 Task: In the Company yamaha.com; add deal stage: 'Appointment Scheduled'; Add amount '100000'; Select Deal Type: New Business; Select priority: 'Medium'; Associate deal with contact: choose any two contacts and company: Select any company.. Logged in from softage.1@softage.net
Action: Mouse moved to (91, 57)
Screenshot: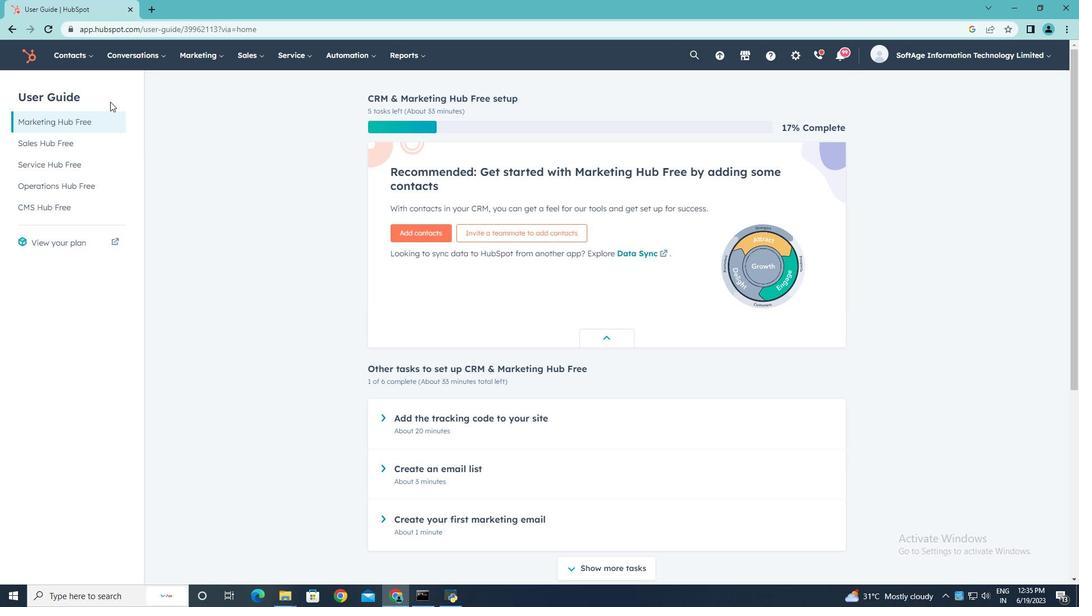 
Action: Mouse pressed left at (91, 57)
Screenshot: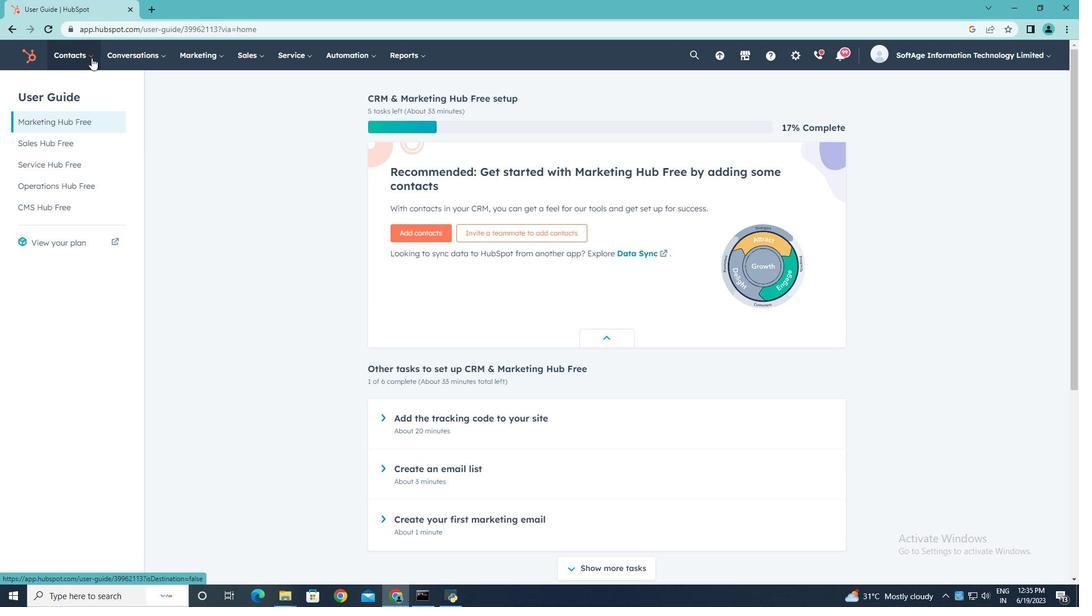 
Action: Mouse moved to (82, 105)
Screenshot: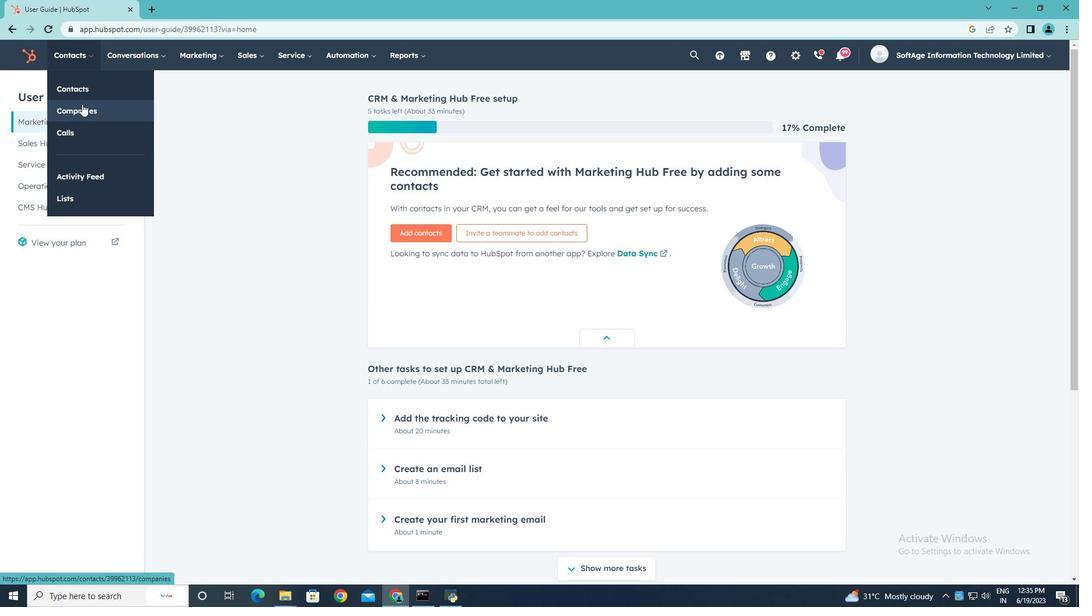 
Action: Mouse pressed left at (82, 105)
Screenshot: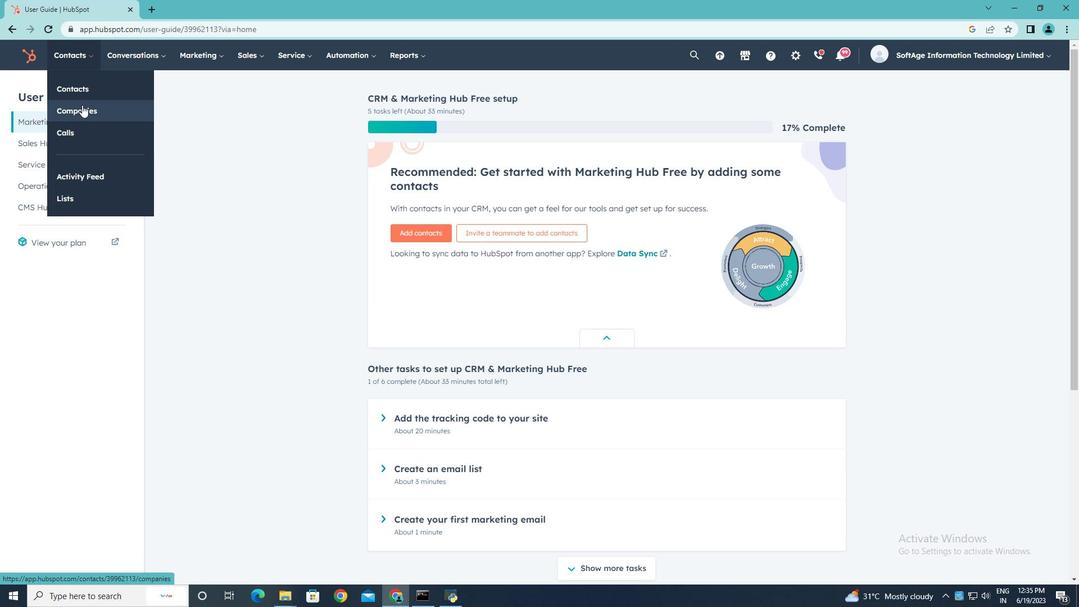 
Action: Mouse moved to (84, 182)
Screenshot: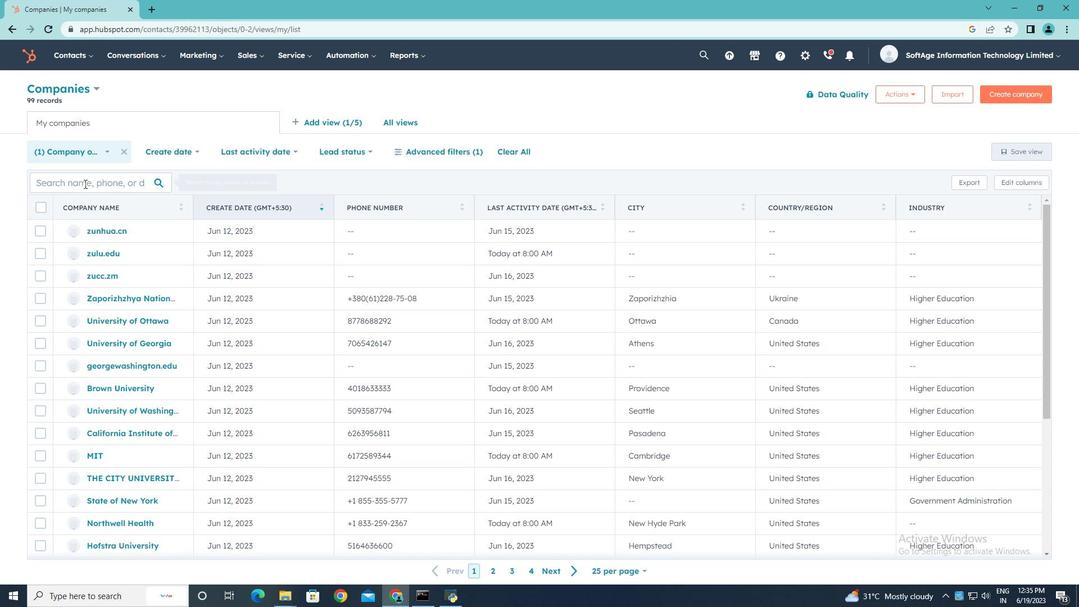 
Action: Mouse pressed left at (84, 182)
Screenshot: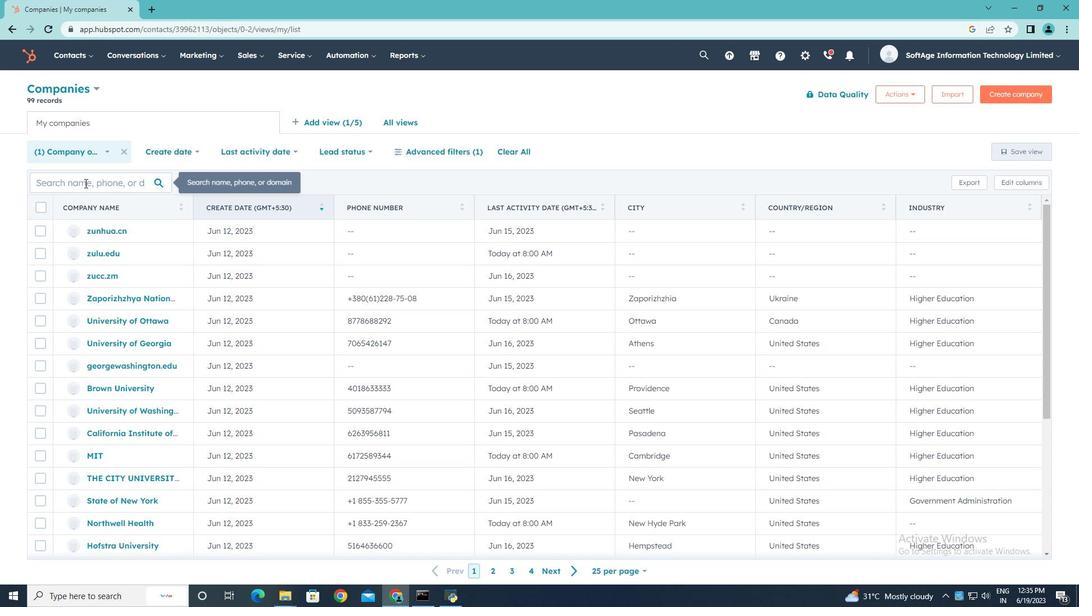 
Action: Key pressed yamaha.com
Screenshot: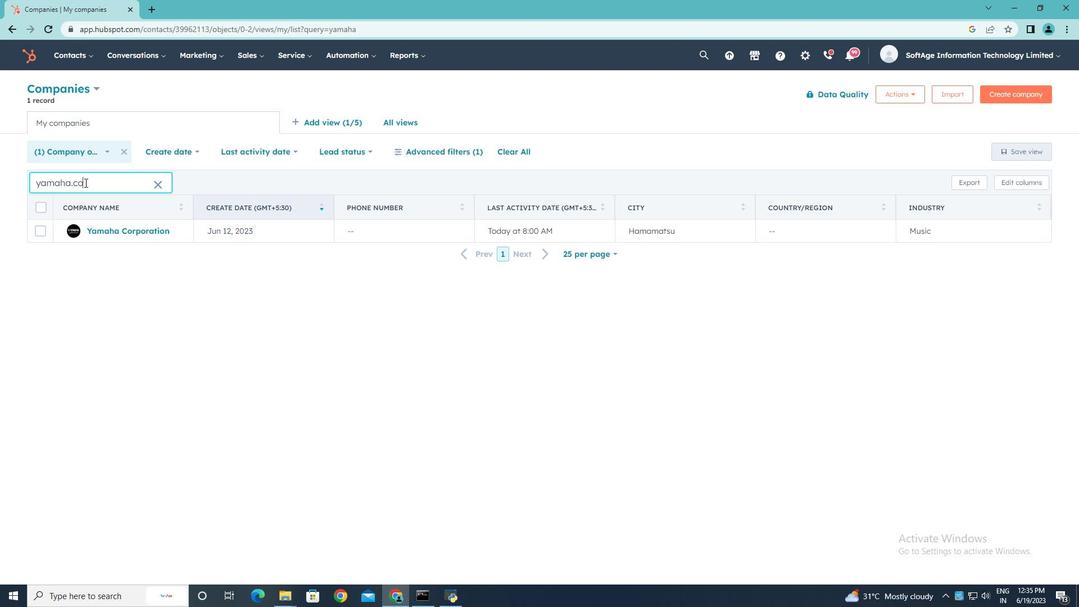 
Action: Mouse moved to (86, 231)
Screenshot: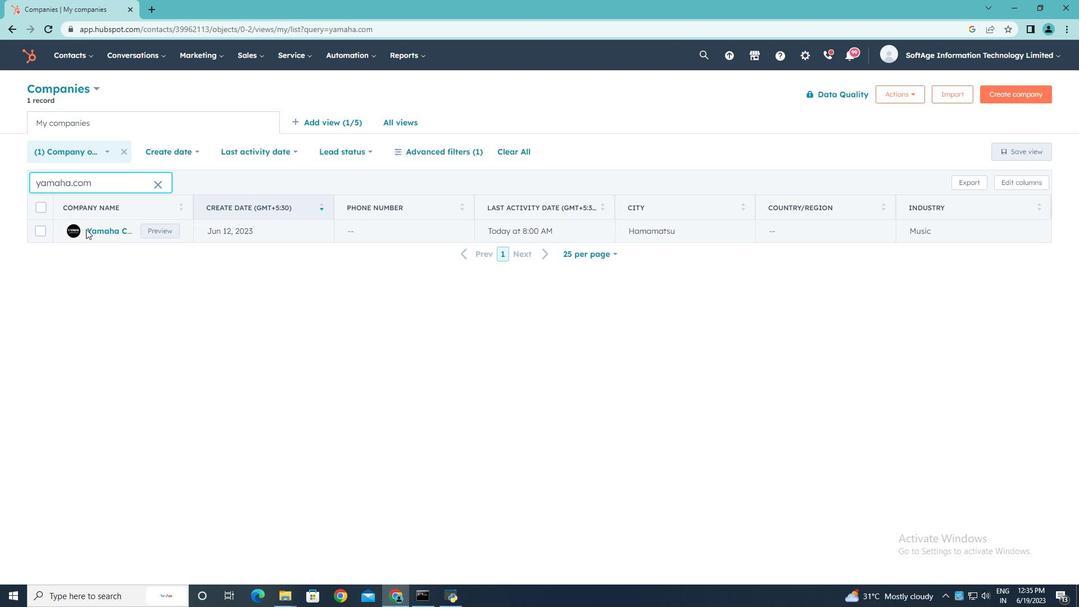 
Action: Mouse pressed left at (86, 231)
Screenshot: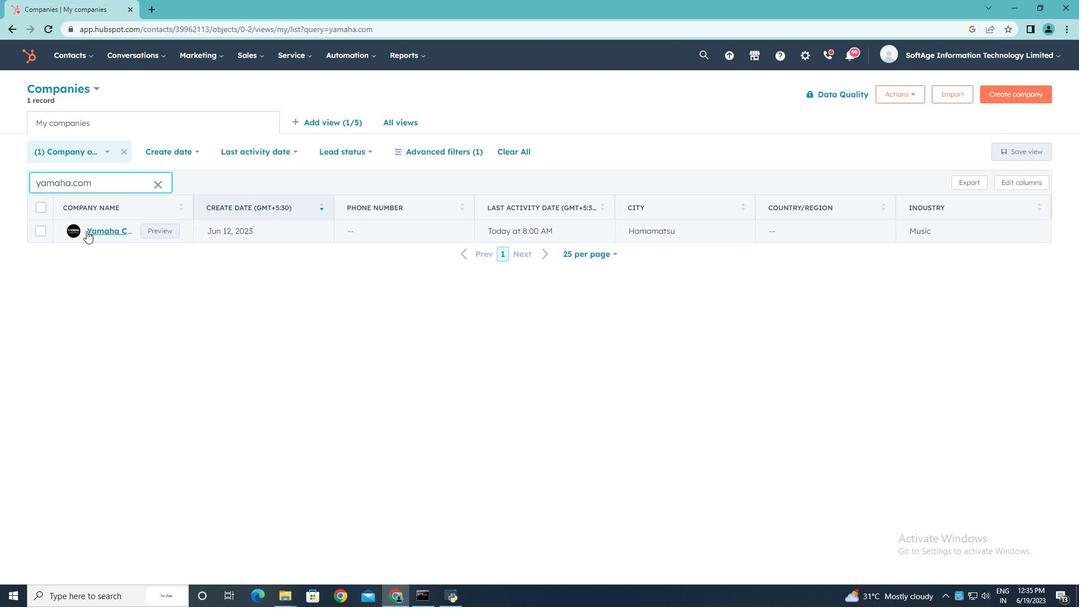 
Action: Mouse moved to (807, 225)
Screenshot: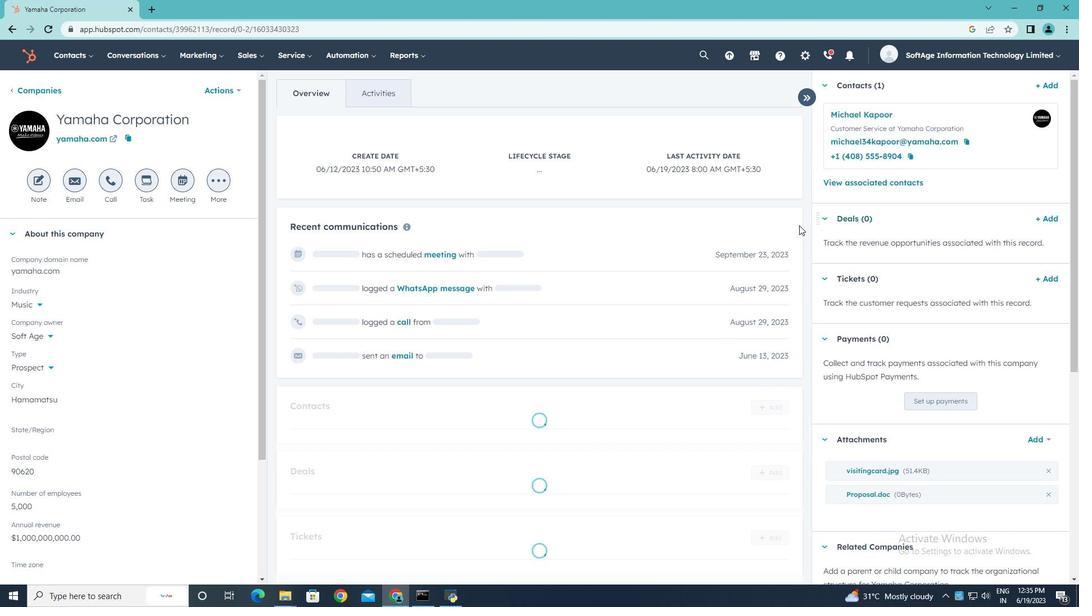 
Action: Mouse pressed left at (807, 225)
Screenshot: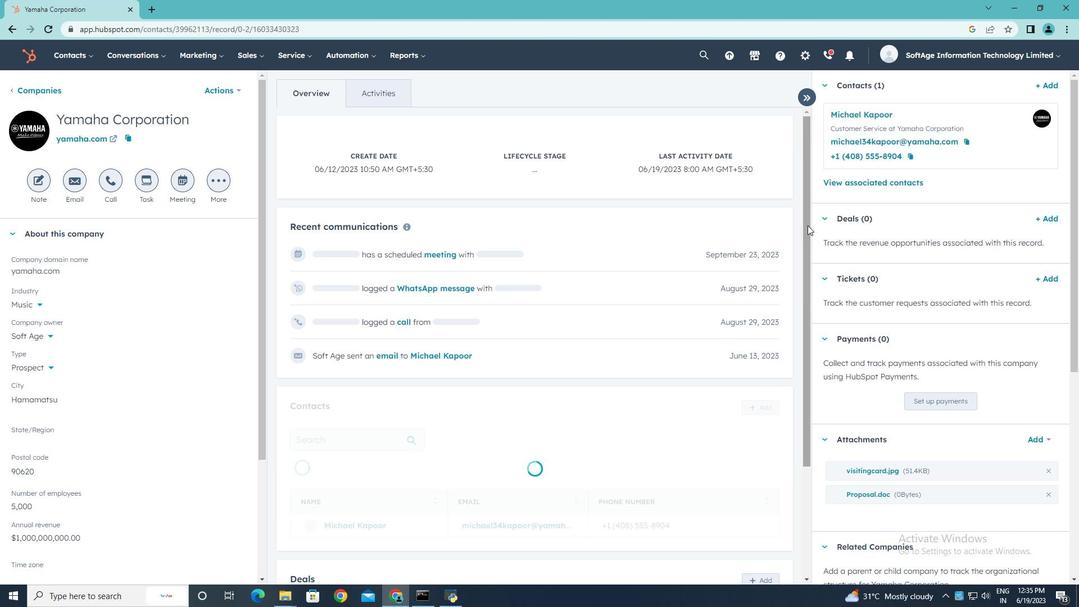 
Action: Mouse moved to (766, 428)
Screenshot: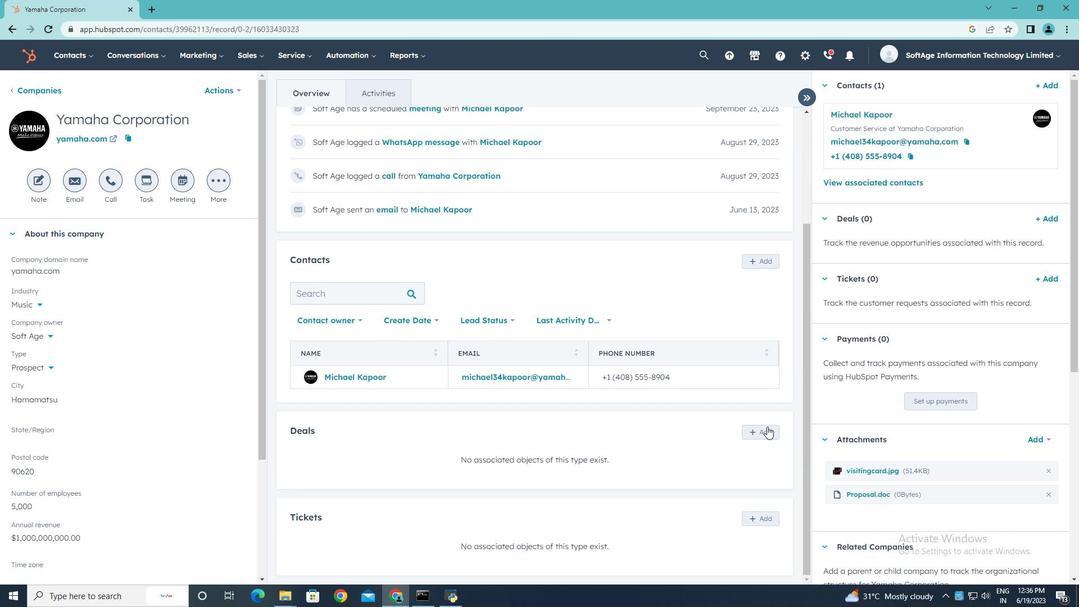 
Action: Mouse pressed left at (766, 428)
Screenshot: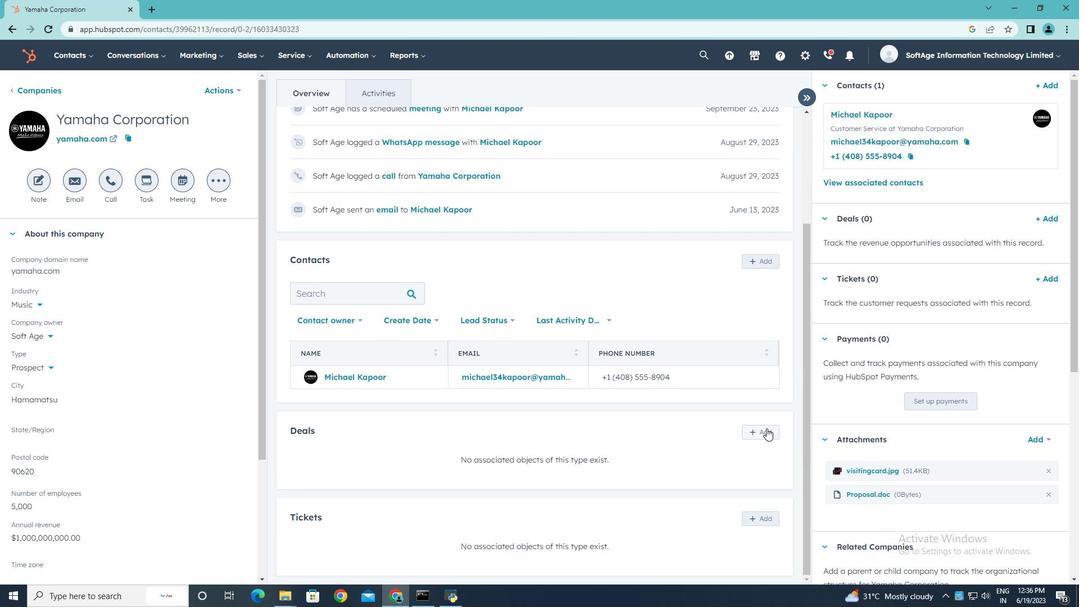
Action: Mouse moved to (1032, 288)
Screenshot: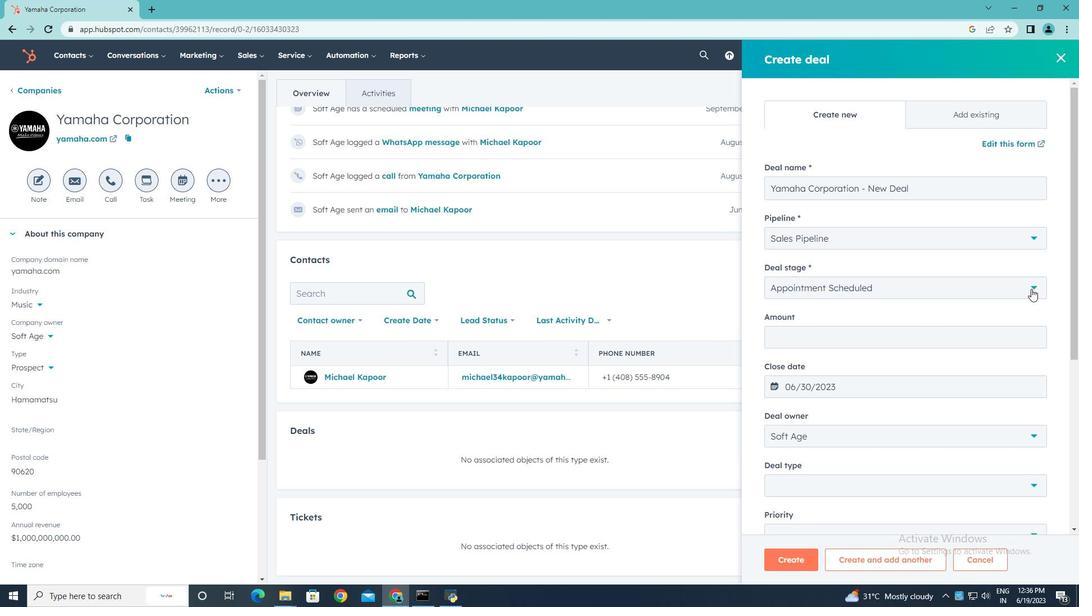 
Action: Mouse pressed left at (1032, 288)
Screenshot: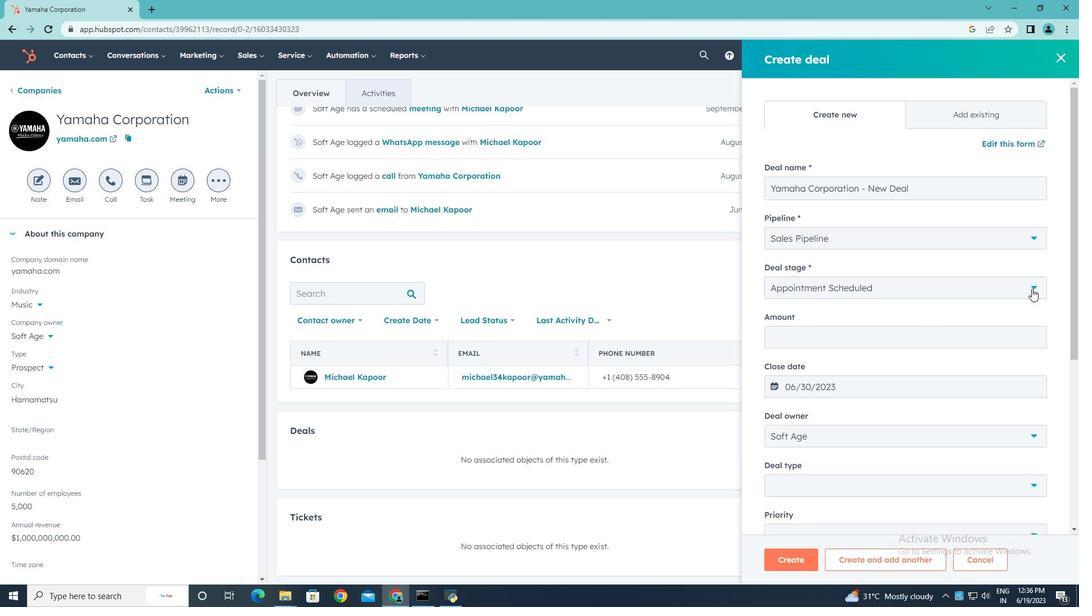 
Action: Mouse moved to (872, 351)
Screenshot: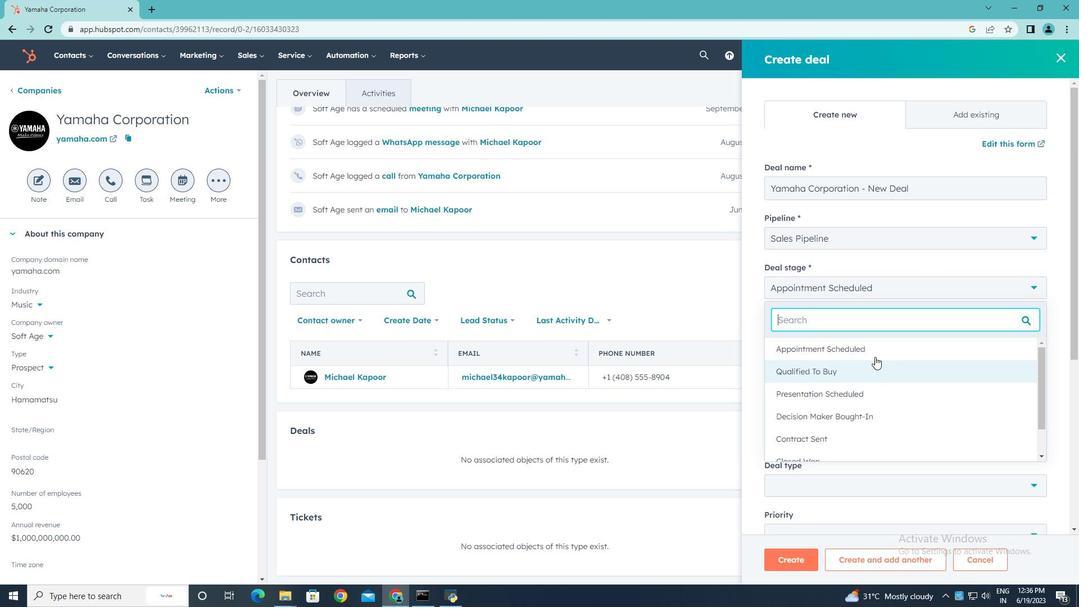 
Action: Mouse pressed left at (872, 351)
Screenshot: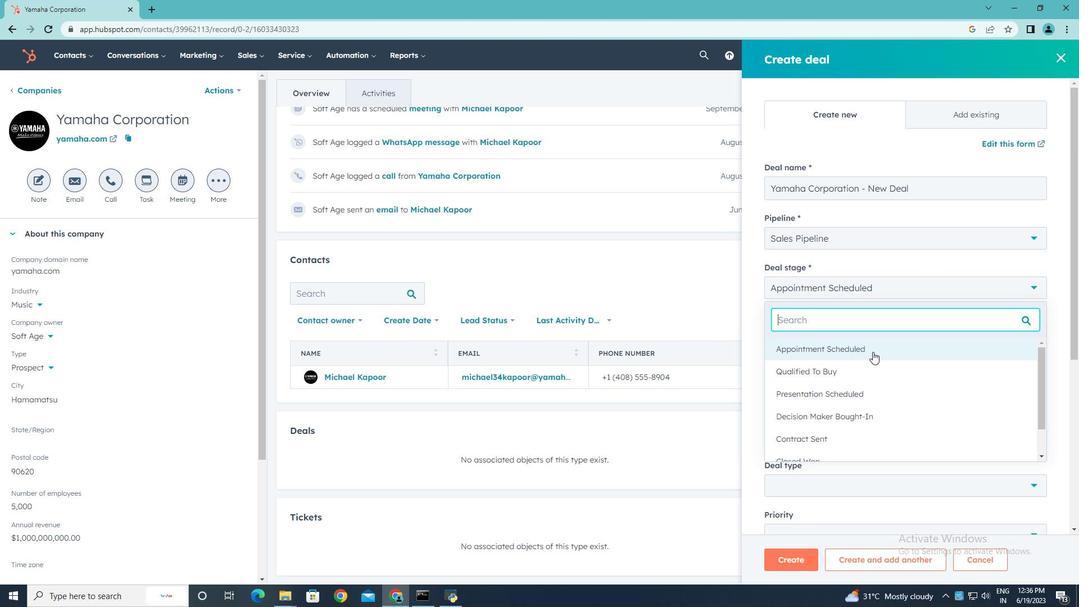 
Action: Mouse moved to (858, 340)
Screenshot: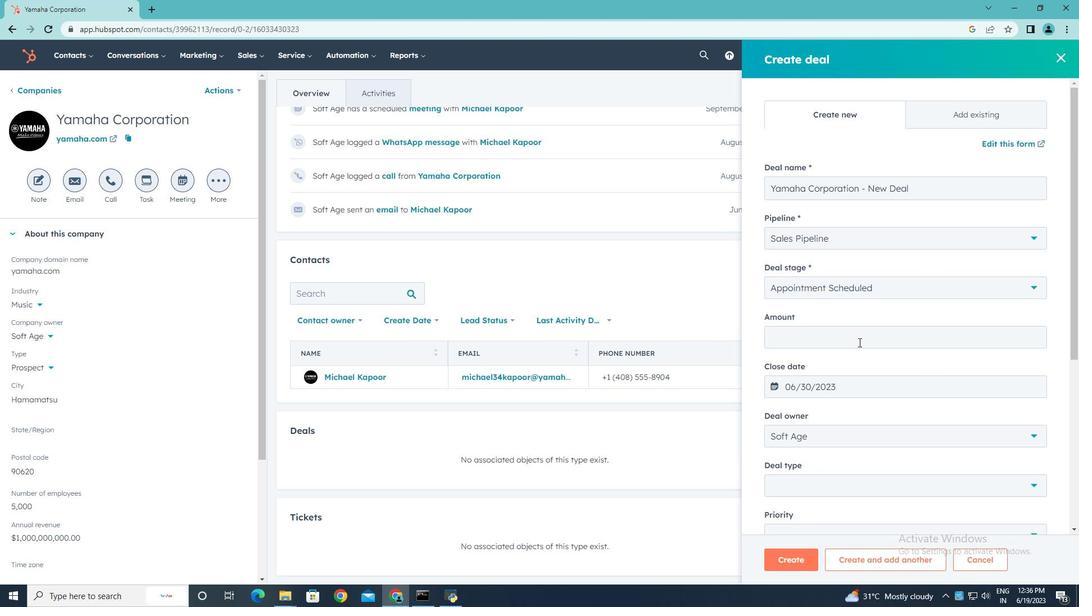 
Action: Mouse pressed left at (858, 340)
Screenshot: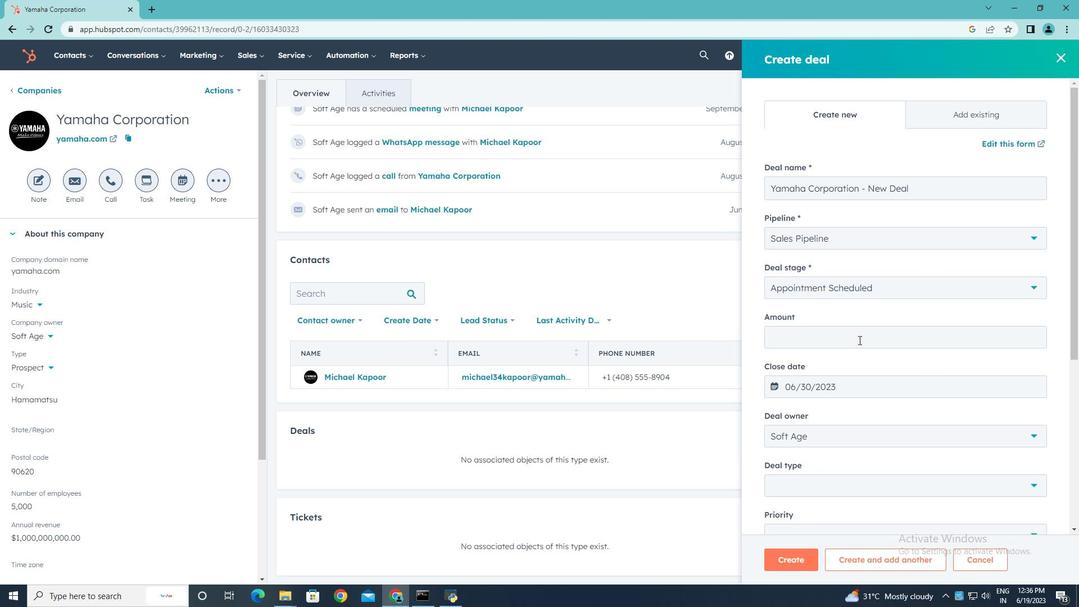 
Action: Key pressed 100000
Screenshot: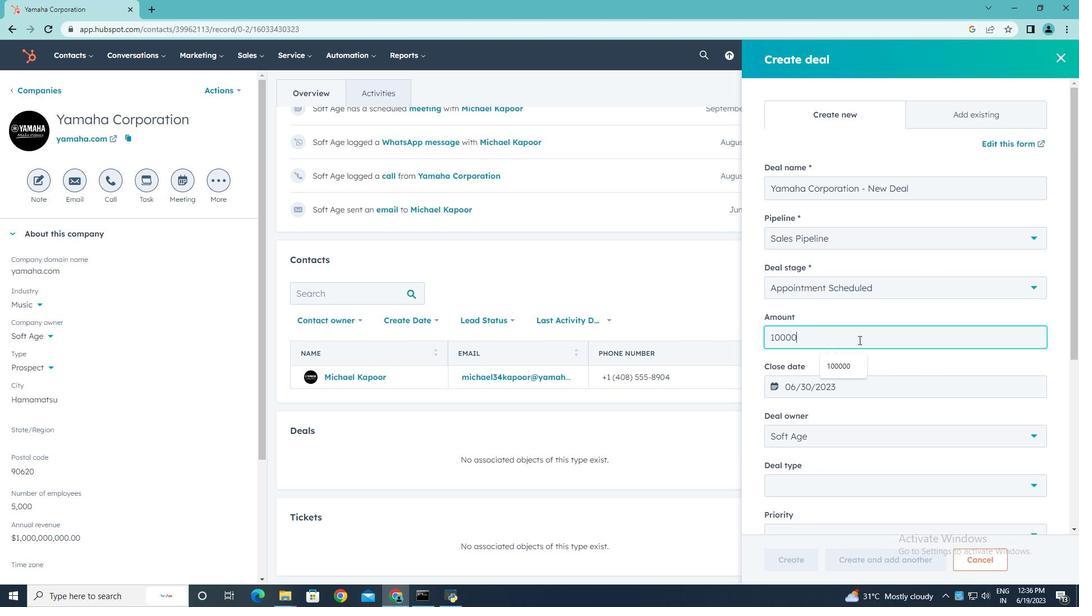 
Action: Mouse moved to (1030, 483)
Screenshot: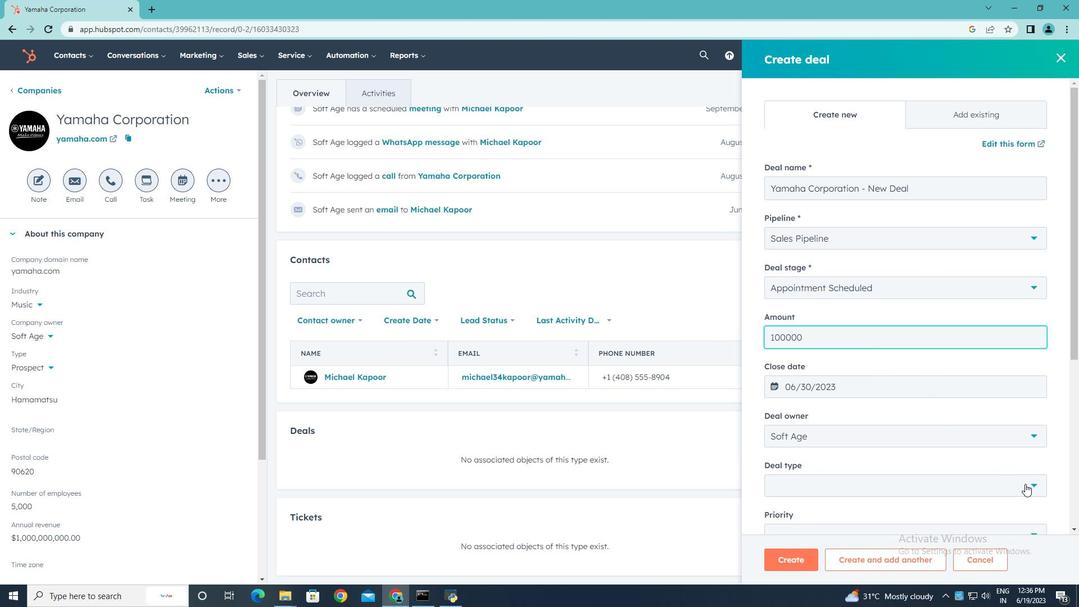 
Action: Mouse pressed left at (1030, 483)
Screenshot: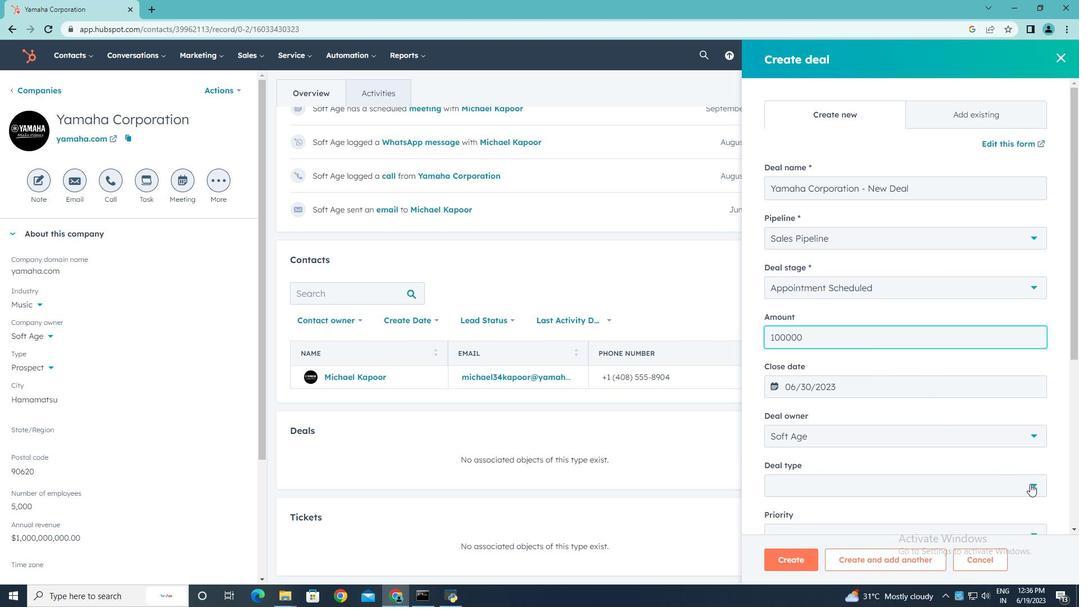 
Action: Mouse moved to (857, 535)
Screenshot: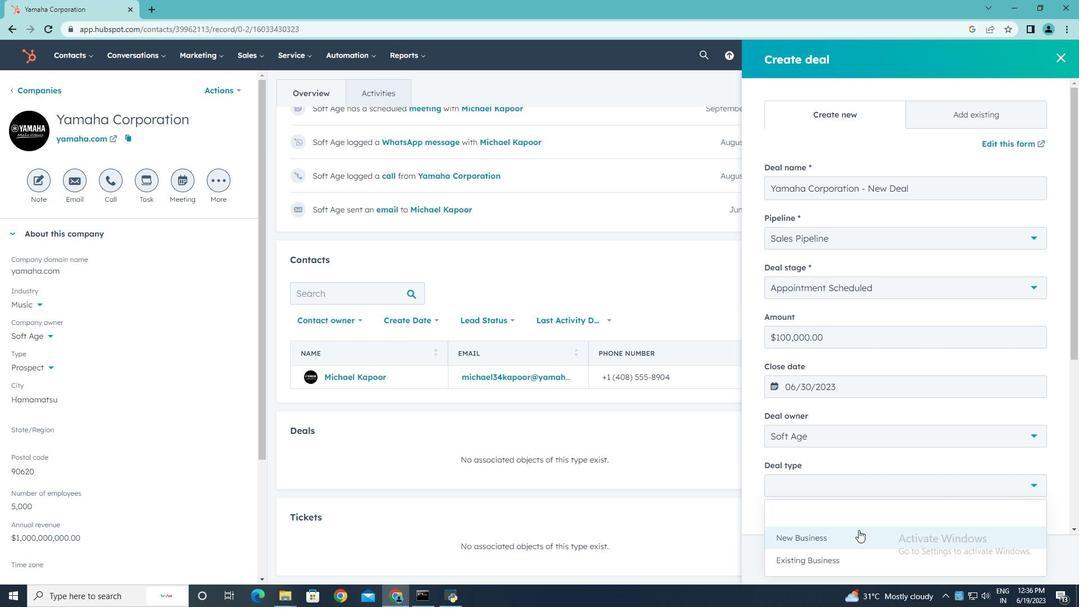 
Action: Mouse pressed left at (857, 535)
Screenshot: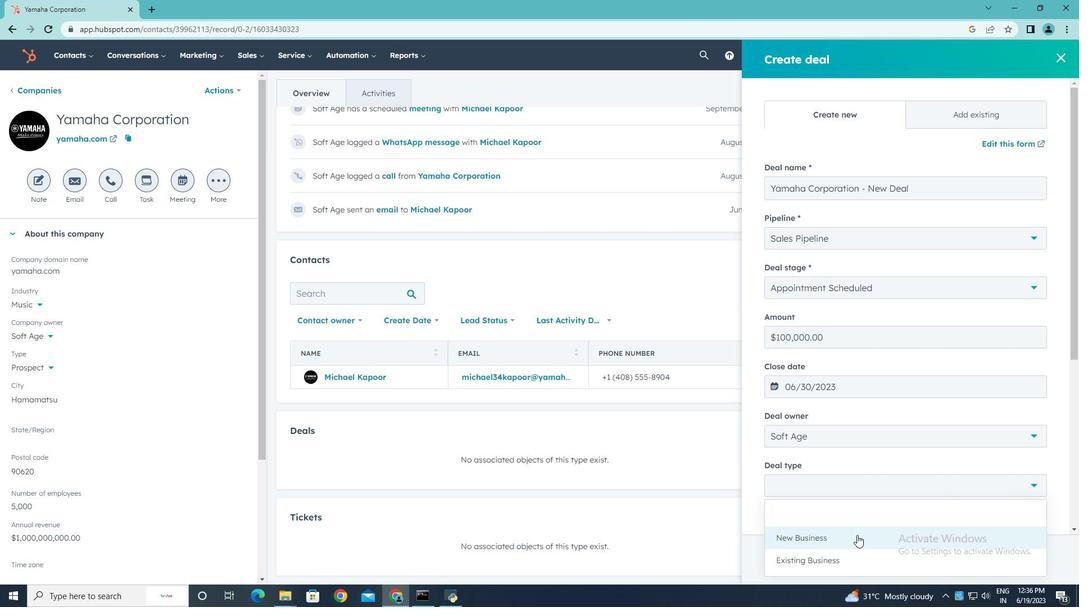 
Action: Mouse moved to (1072, 348)
Screenshot: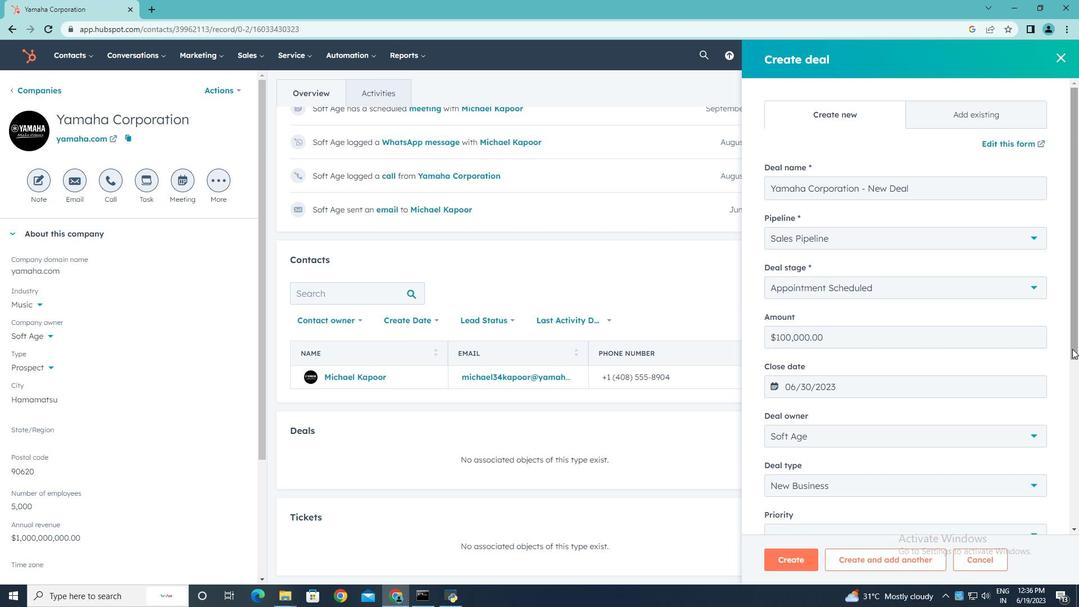 
Action: Mouse pressed left at (1072, 348)
Screenshot: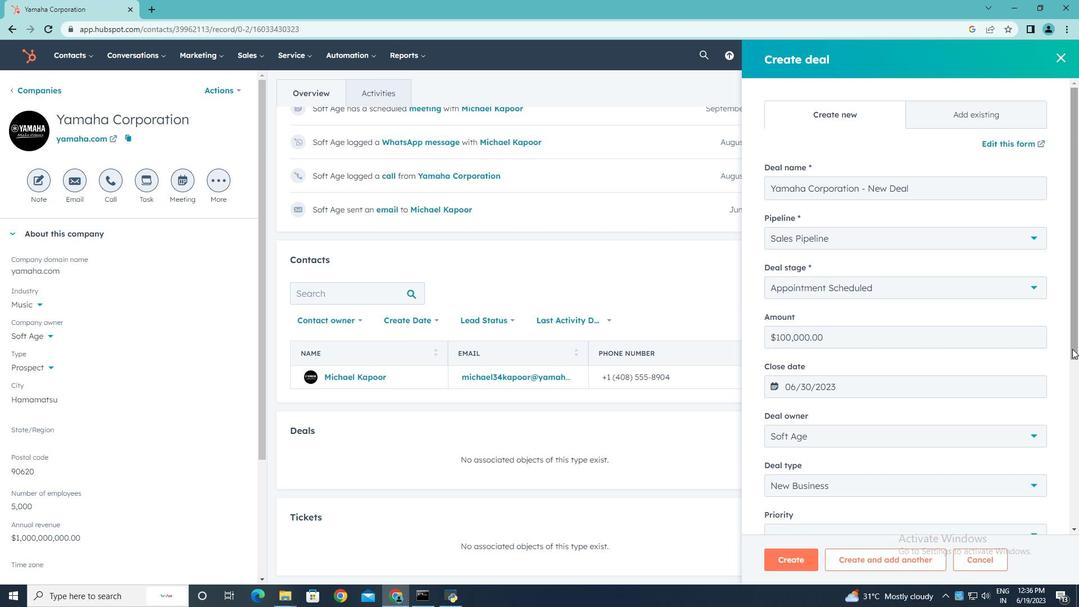 
Action: Mouse moved to (1034, 257)
Screenshot: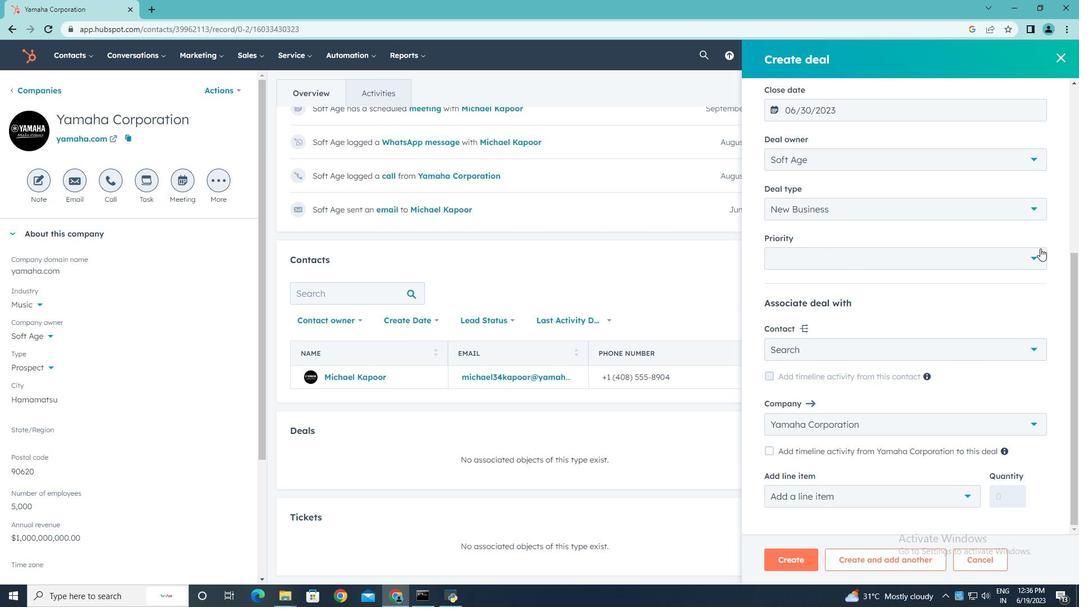 
Action: Mouse pressed left at (1034, 257)
Screenshot: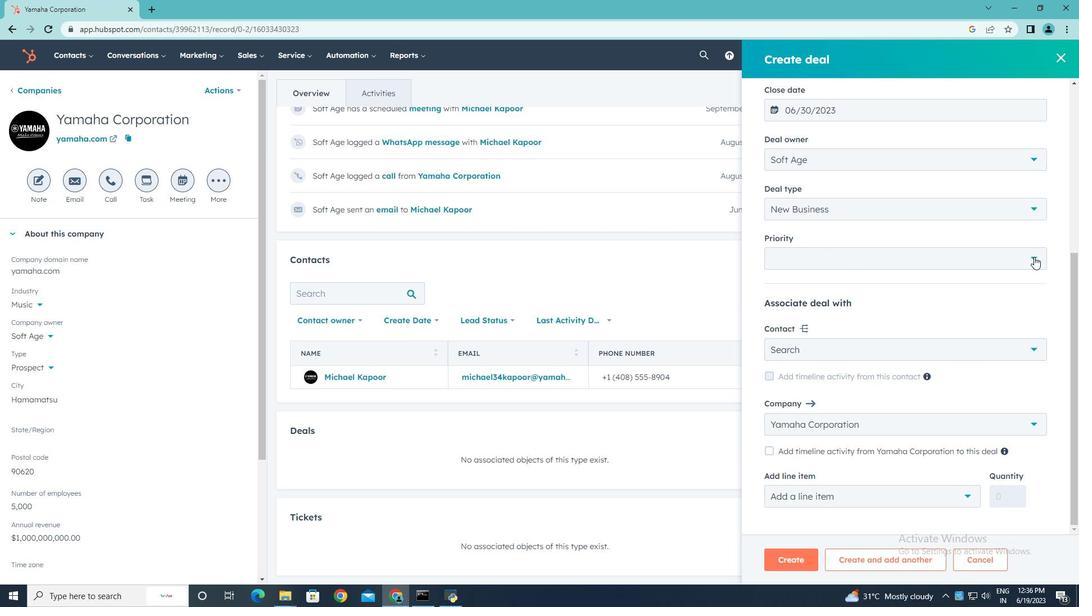 
Action: Mouse moved to (857, 331)
Screenshot: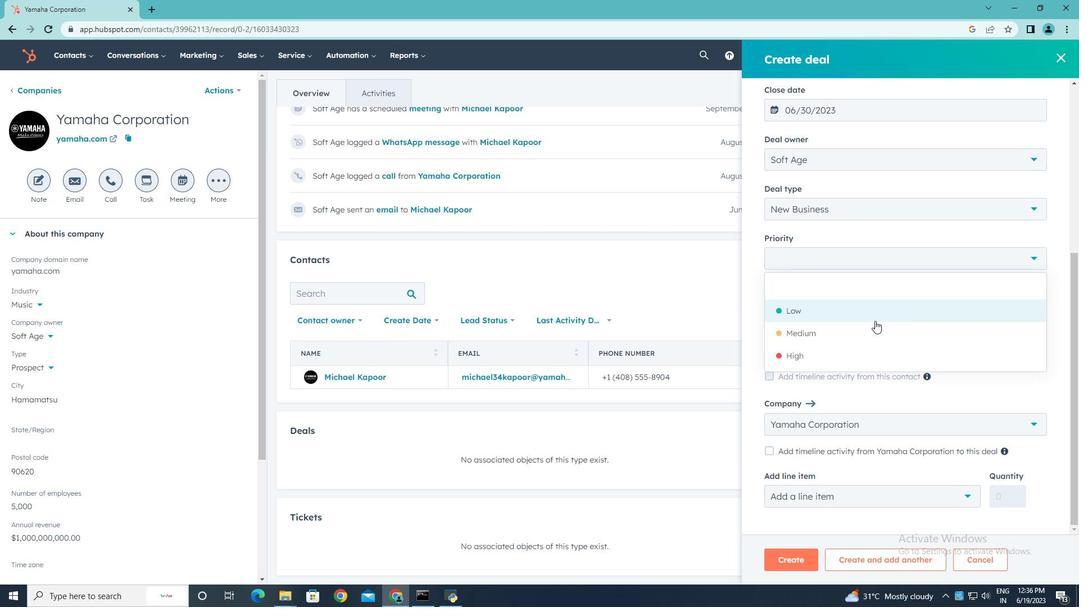 
Action: Mouse pressed left at (857, 331)
Screenshot: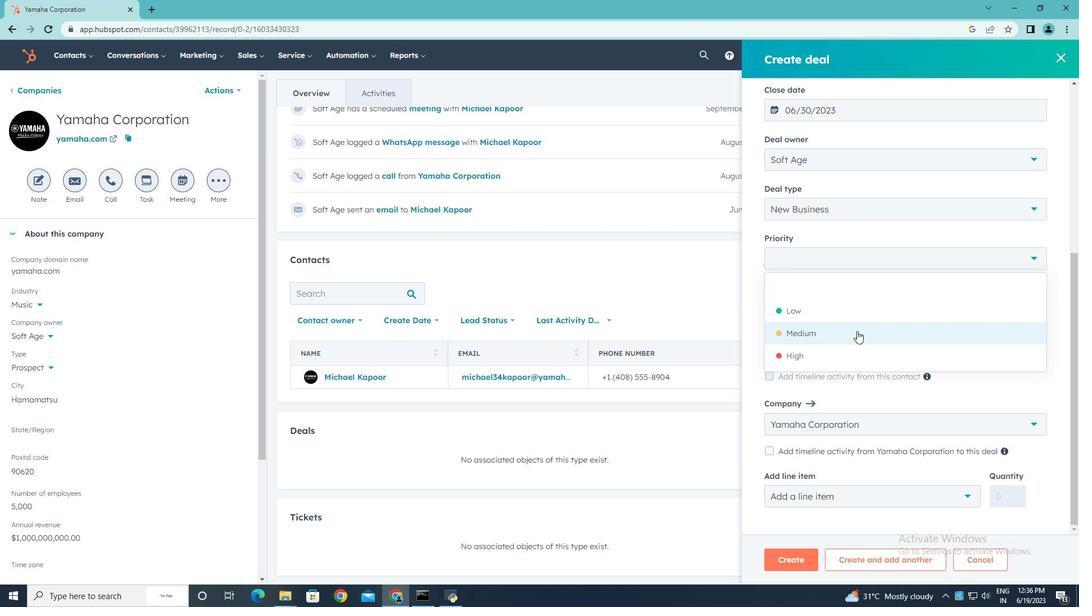 
Action: Mouse moved to (1026, 347)
Screenshot: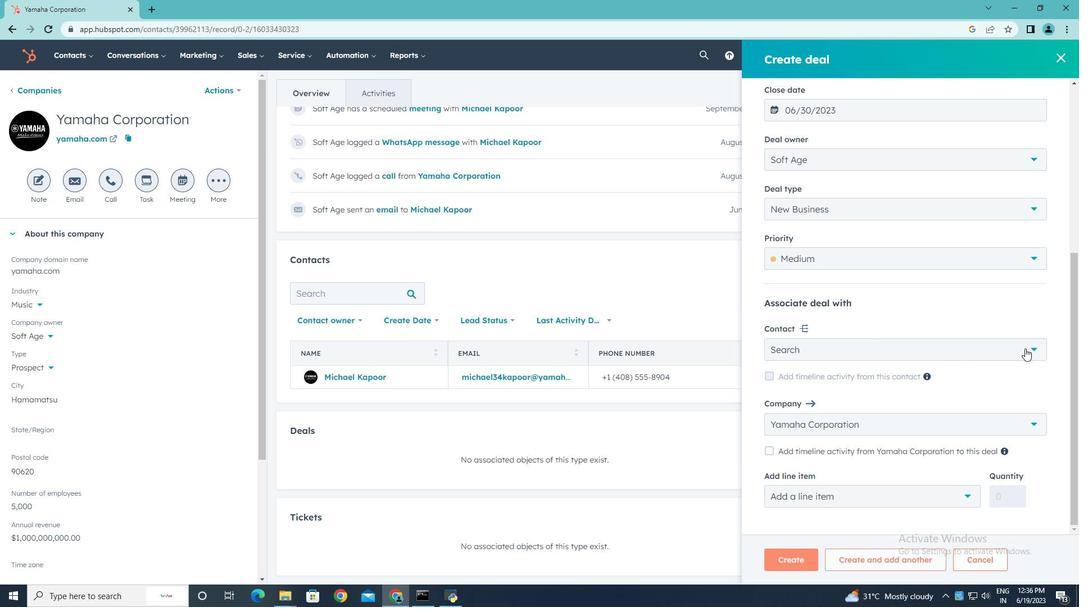 
Action: Mouse pressed left at (1026, 347)
Screenshot: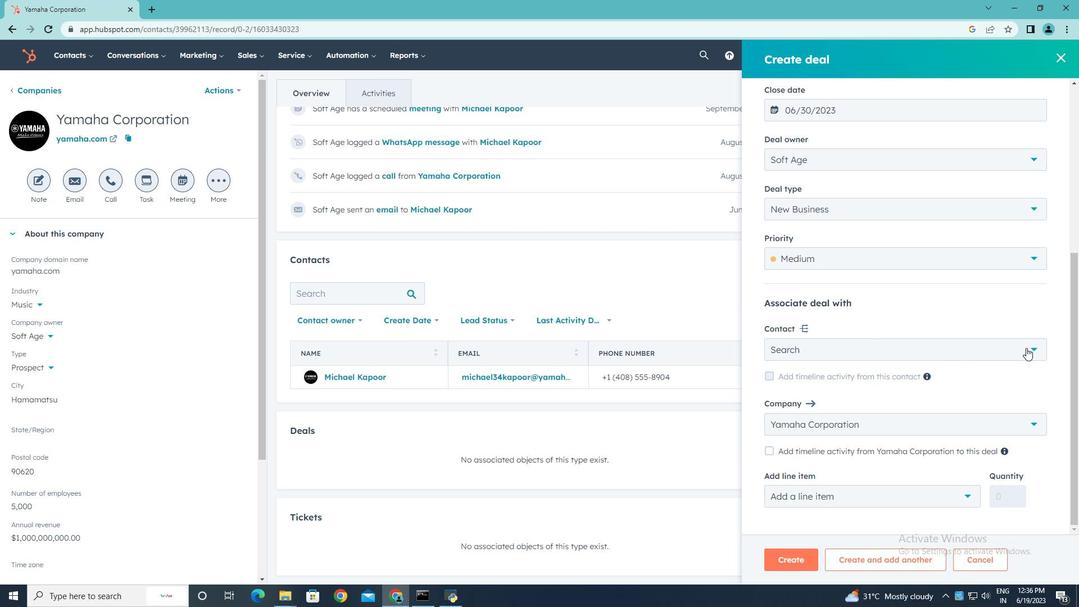 
Action: Mouse moved to (786, 451)
Screenshot: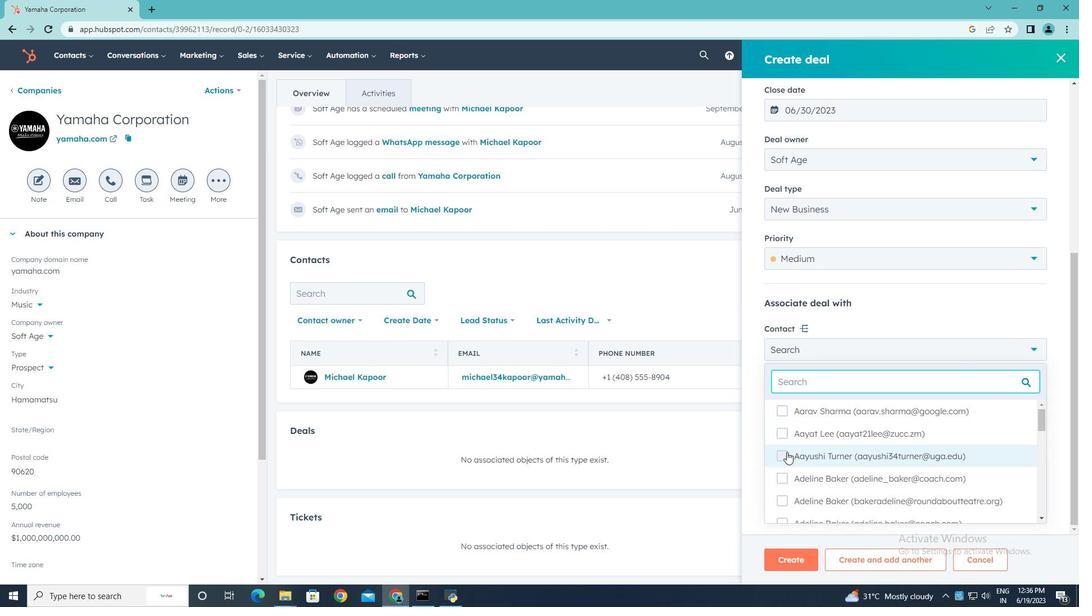 
Action: Mouse pressed left at (786, 451)
Screenshot: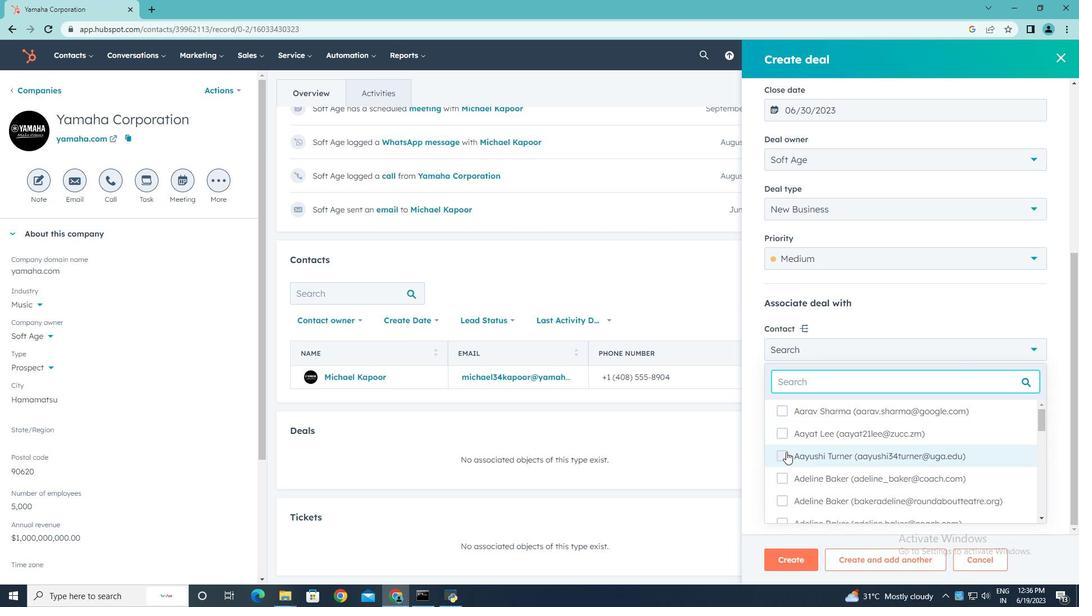 
Action: Mouse moved to (781, 480)
Screenshot: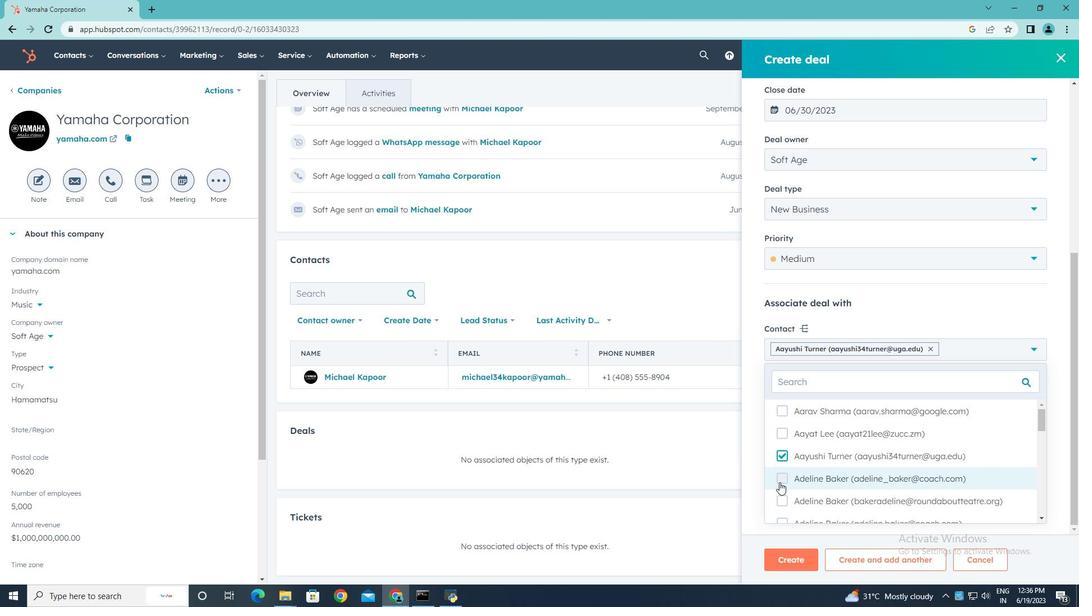 
Action: Mouse pressed left at (781, 480)
Screenshot: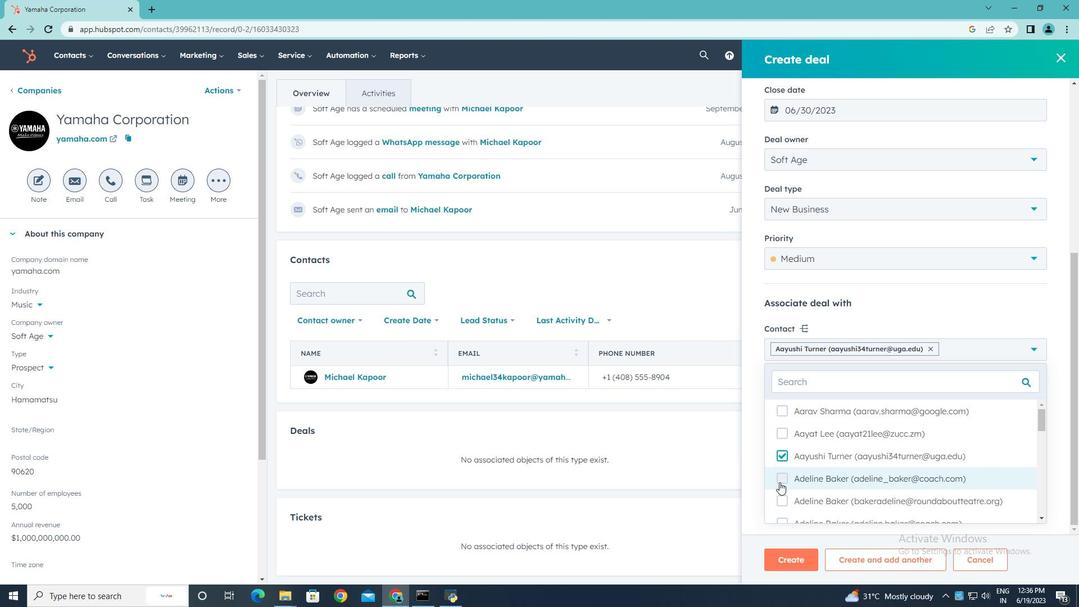 
Action: Mouse moved to (1034, 354)
Screenshot: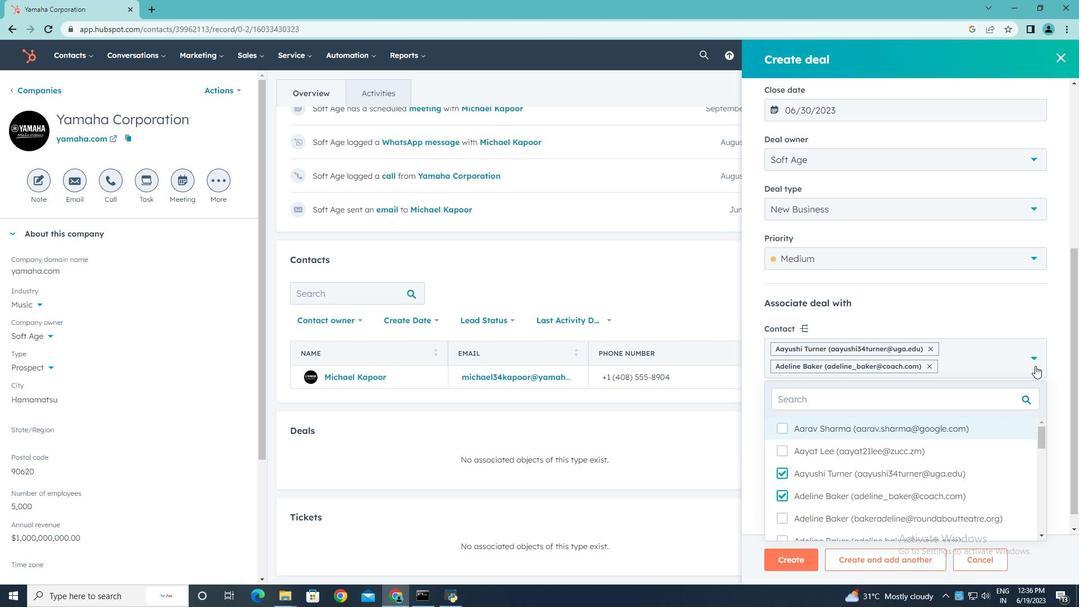 
Action: Mouse pressed left at (1034, 354)
Screenshot: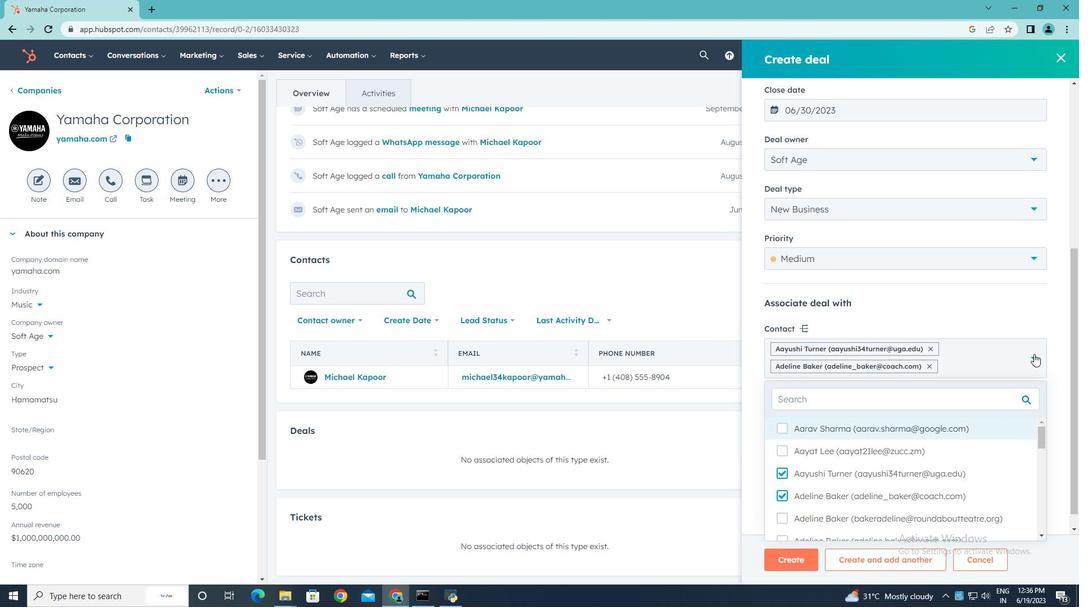 
Action: Mouse moved to (789, 554)
Screenshot: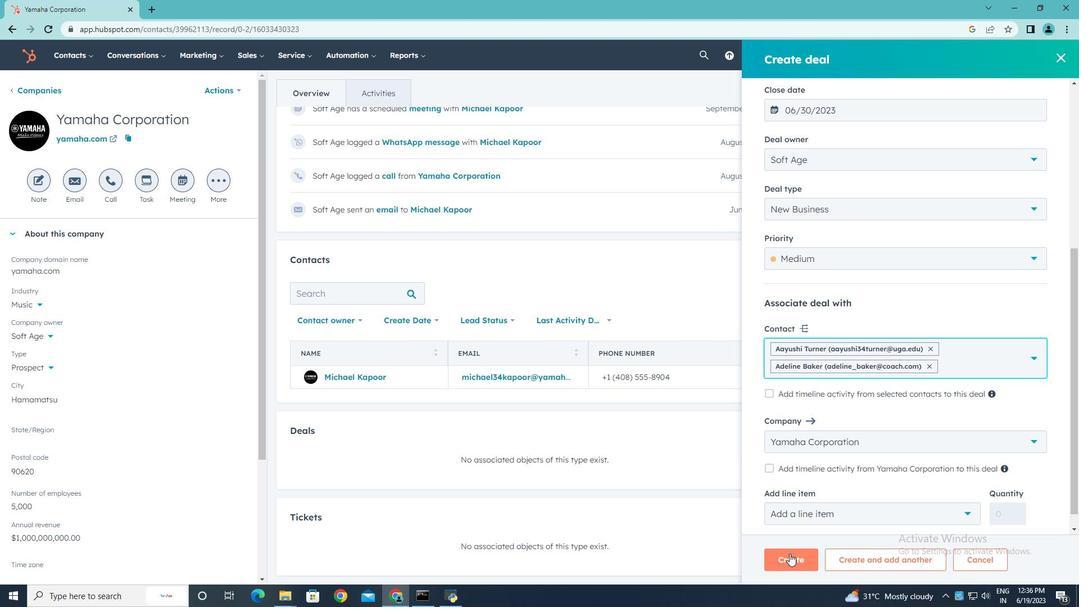 
Action: Mouse pressed left at (789, 554)
Screenshot: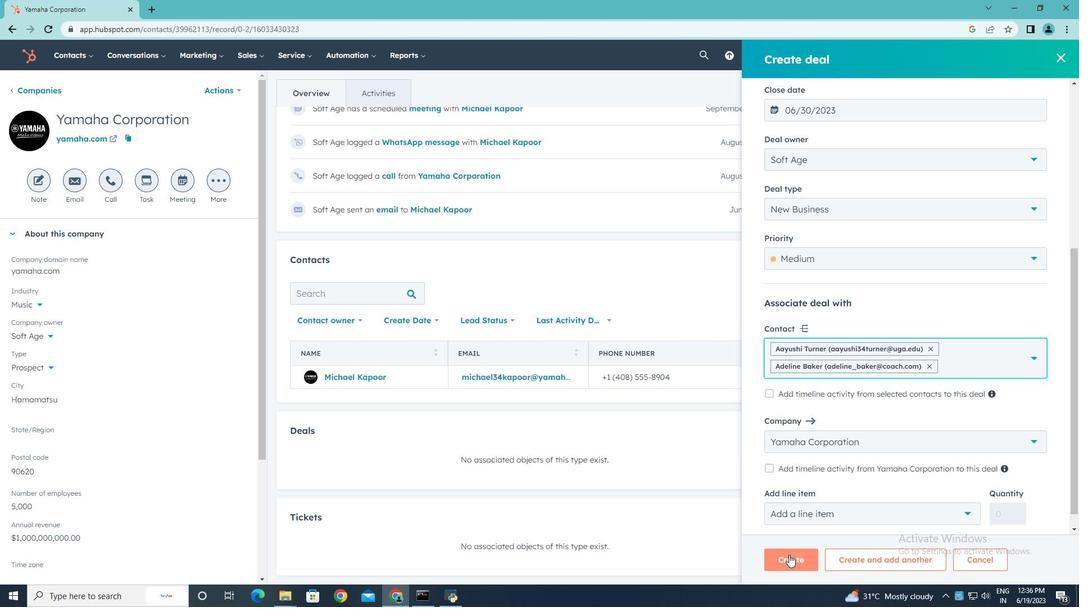 
Action: Mouse moved to (794, 545)
Screenshot: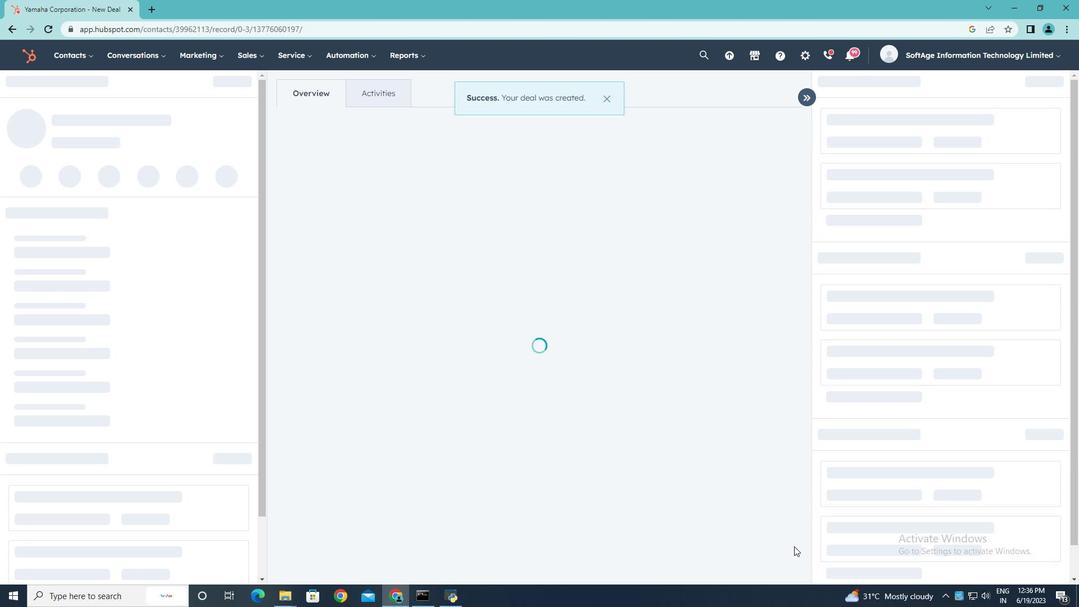 
